 Task: Look for products from Earth Balance only.
Action: Mouse moved to (18, 82)
Screenshot: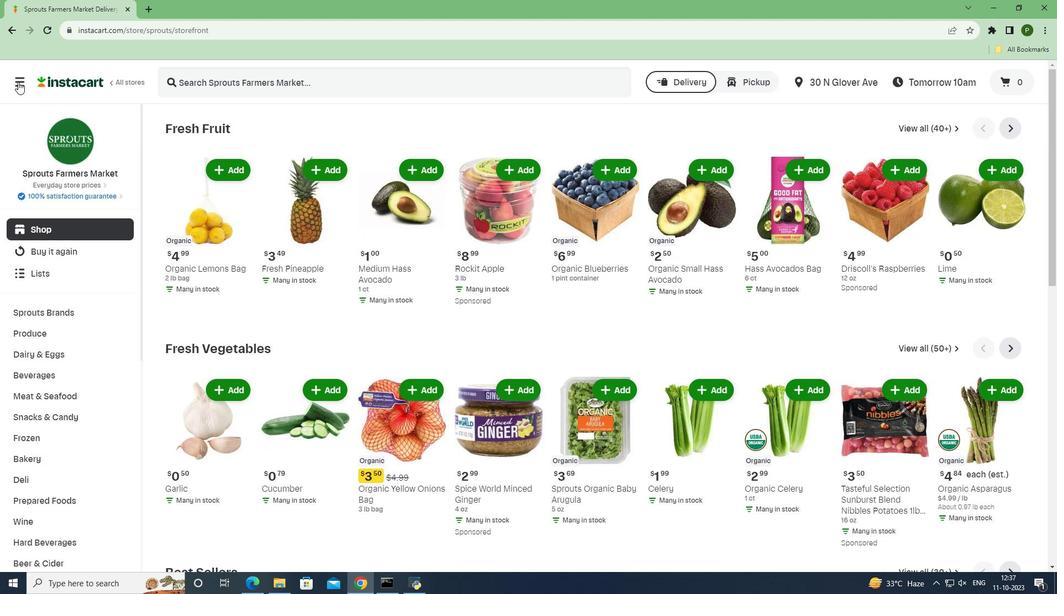 
Action: Mouse pressed left at (18, 82)
Screenshot: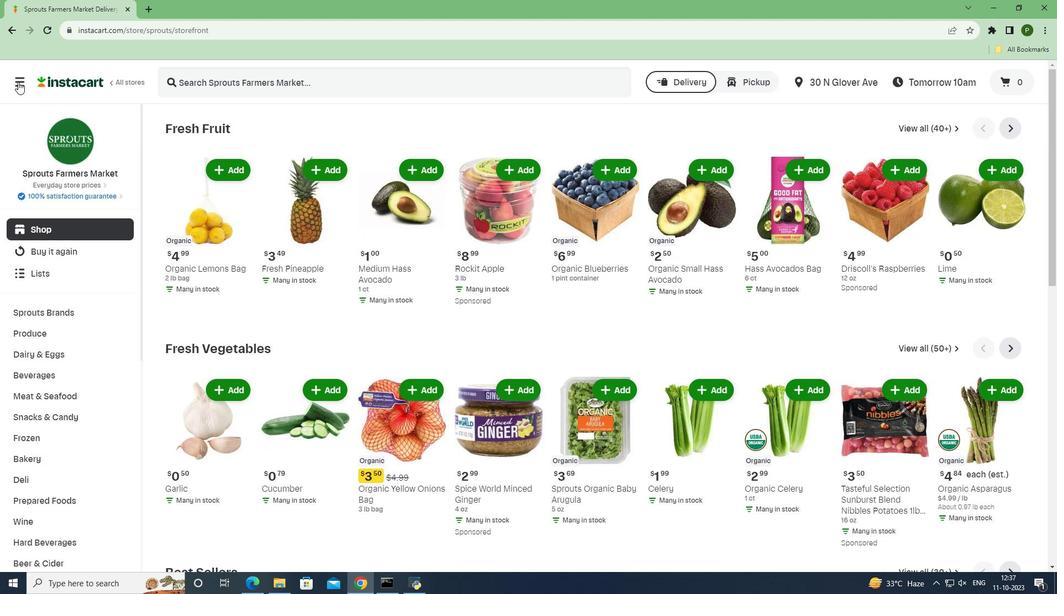 
Action: Mouse moved to (73, 287)
Screenshot: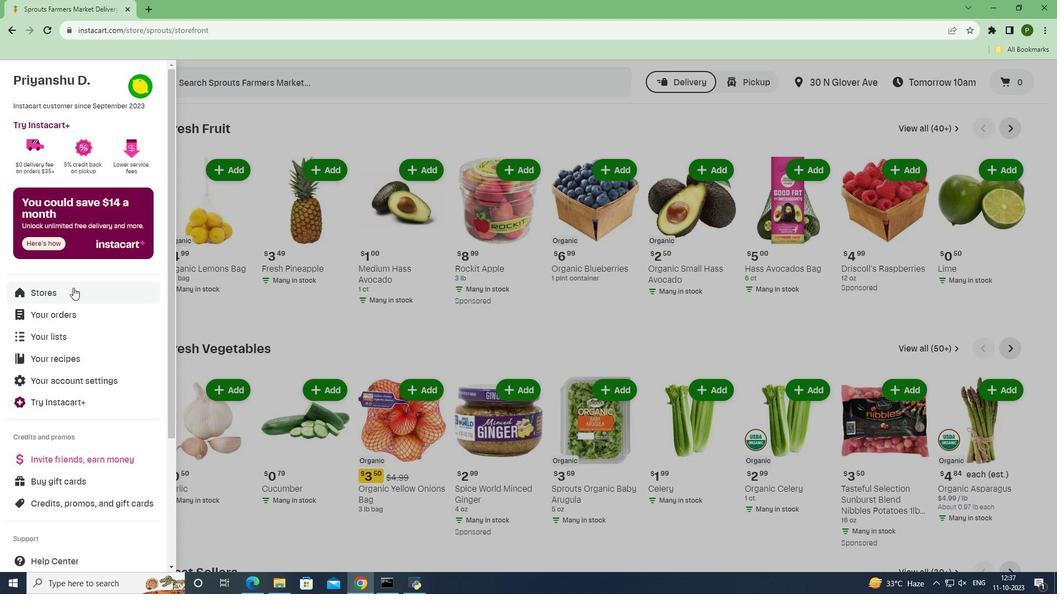 
Action: Mouse pressed left at (73, 287)
Screenshot: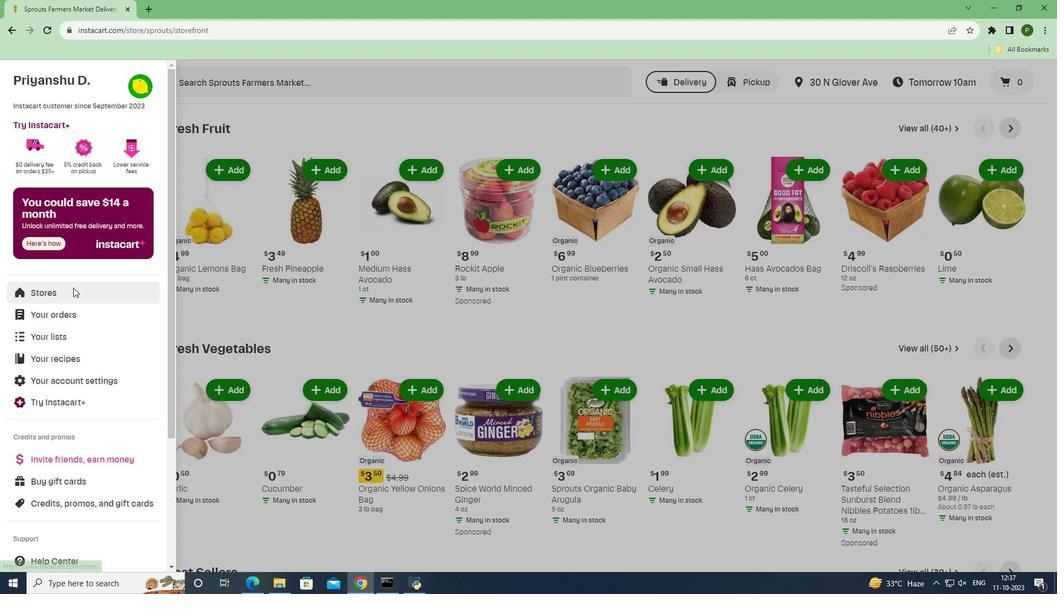 
Action: Mouse moved to (264, 123)
Screenshot: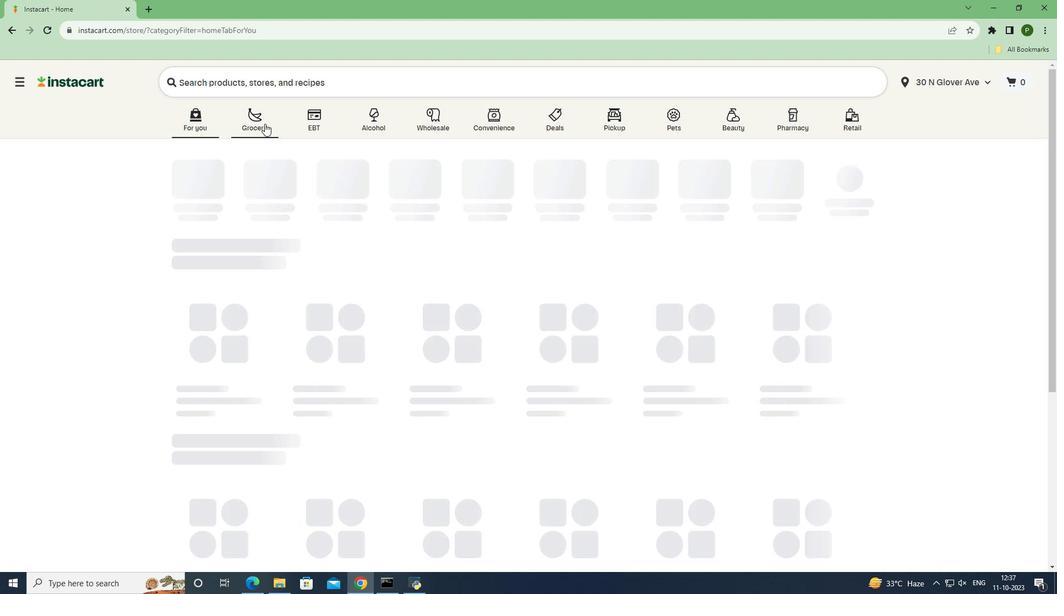 
Action: Mouse pressed left at (264, 123)
Screenshot: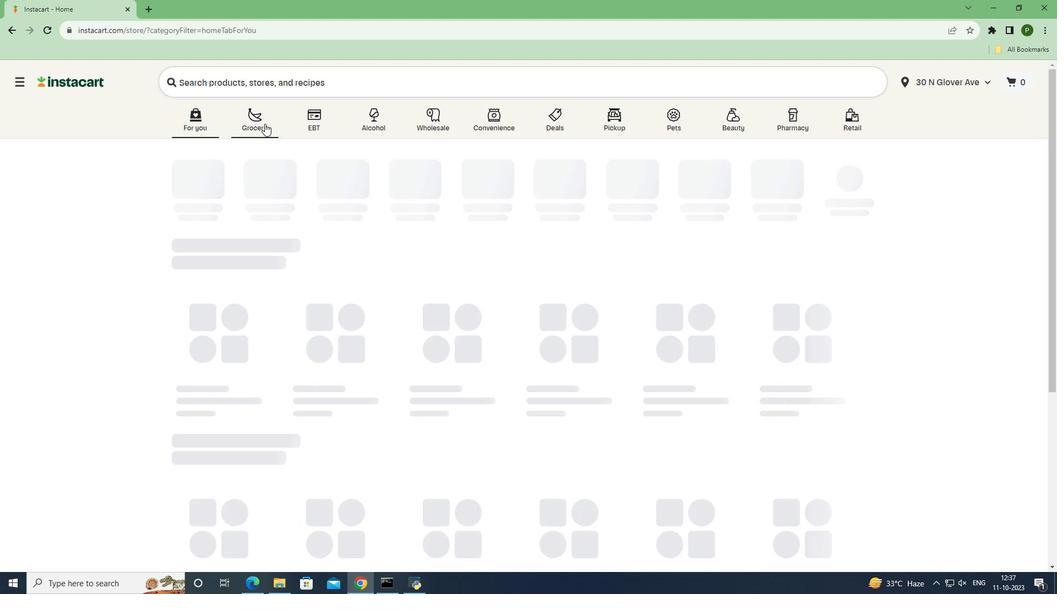 
Action: Mouse moved to (421, 251)
Screenshot: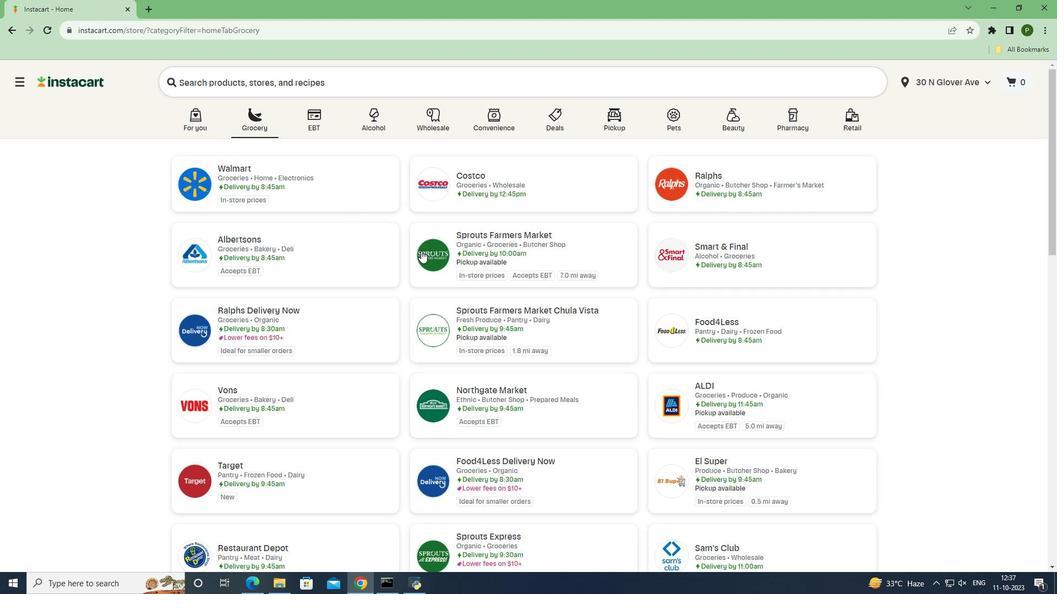 
Action: Mouse pressed left at (421, 251)
Screenshot: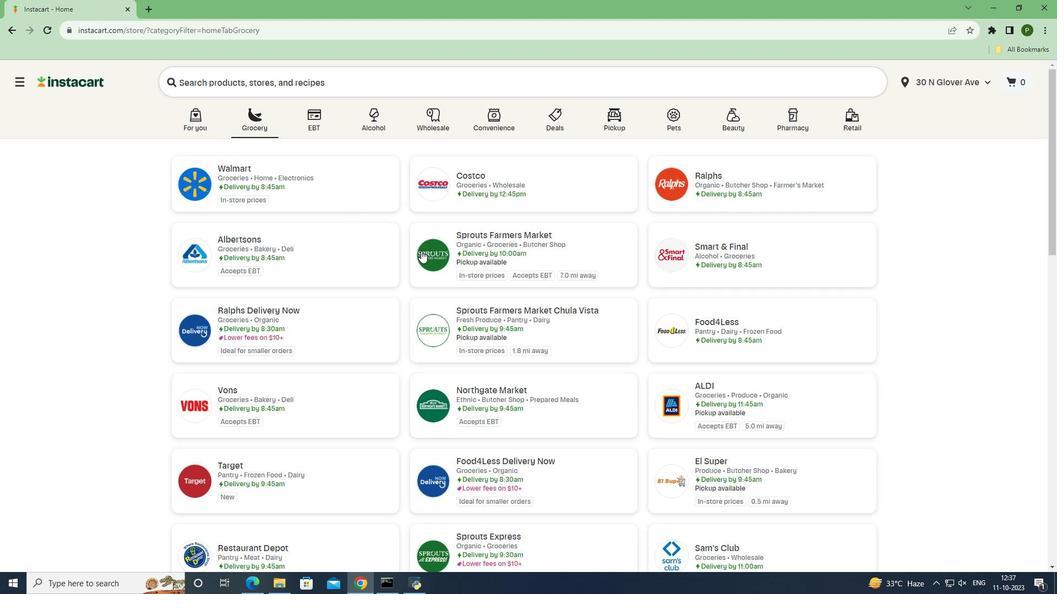 
Action: Mouse moved to (101, 357)
Screenshot: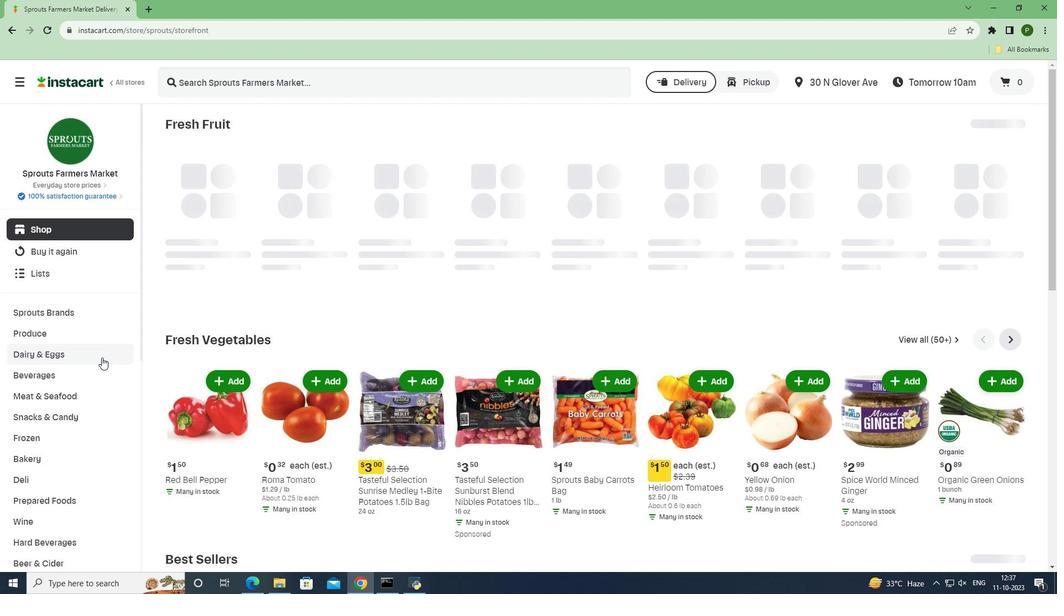 
Action: Mouse pressed left at (101, 357)
Screenshot: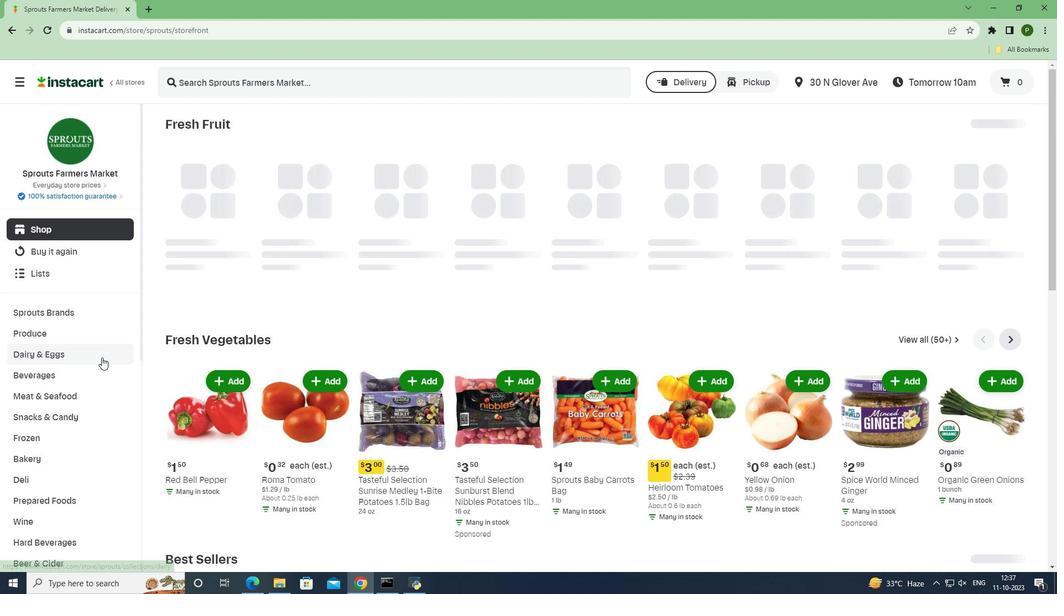 
Action: Mouse moved to (61, 463)
Screenshot: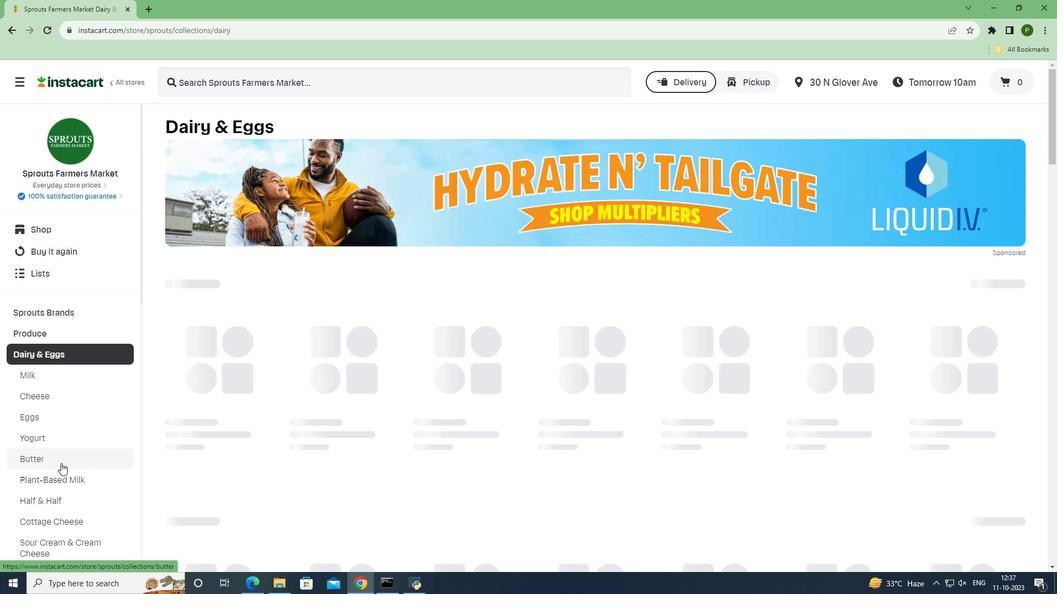 
Action: Mouse pressed left at (61, 463)
Screenshot: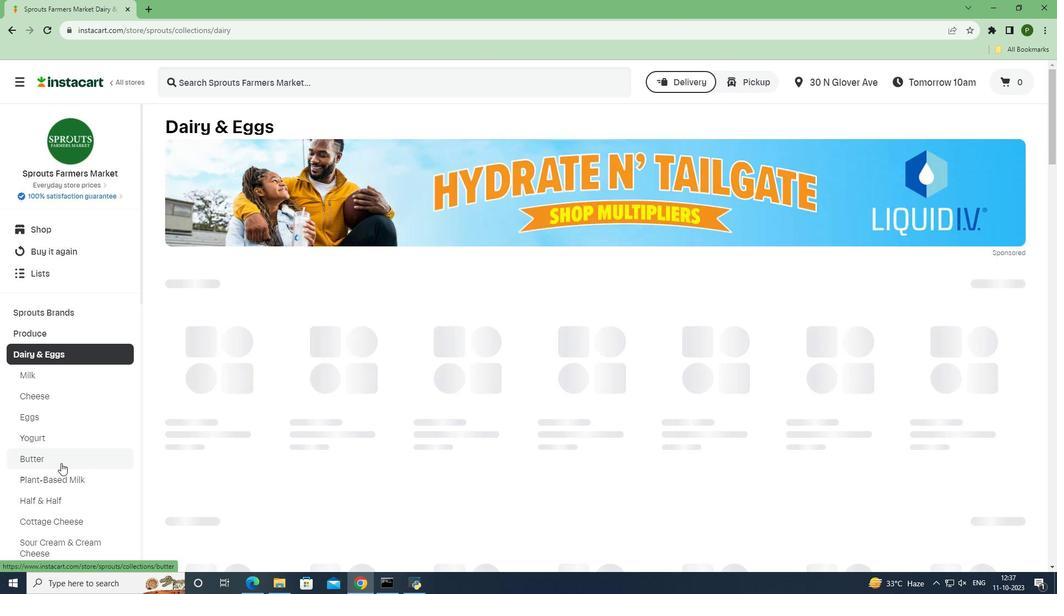 
Action: Mouse moved to (354, 258)
Screenshot: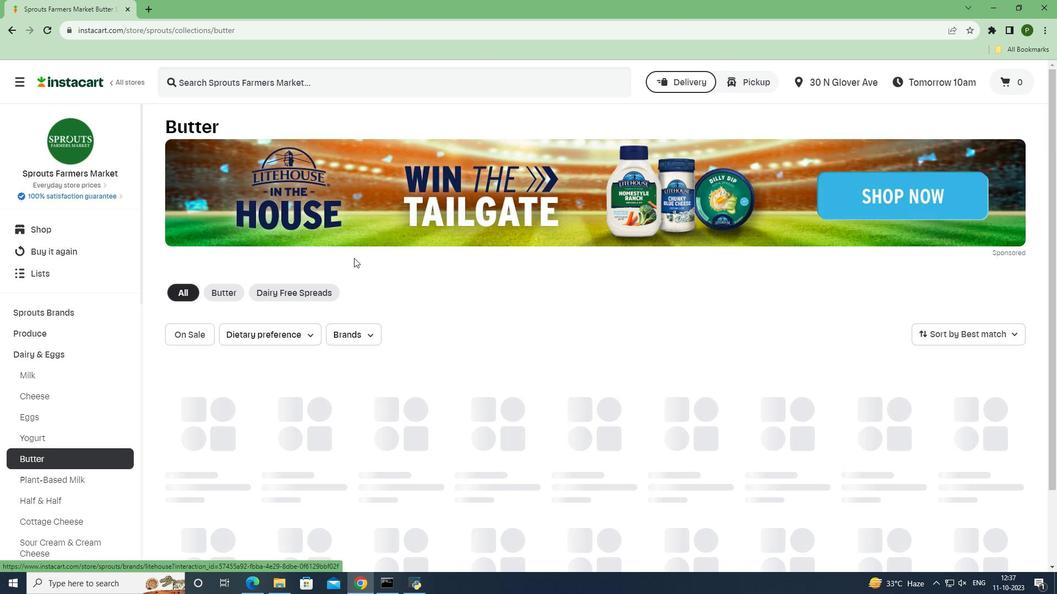 
Action: Mouse scrolled (354, 257) with delta (0, 0)
Screenshot: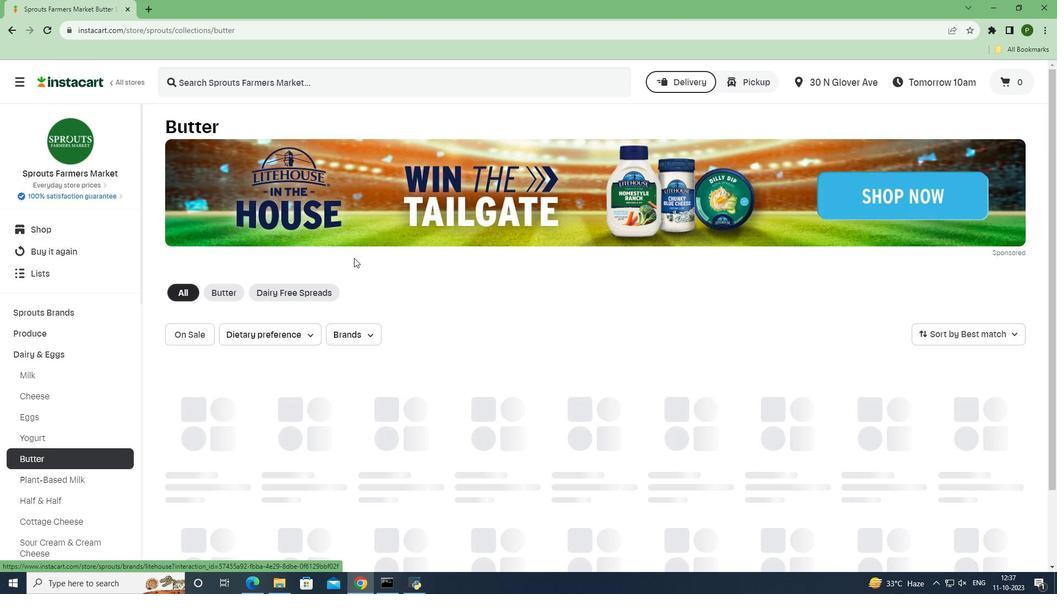 
Action: Mouse scrolled (354, 257) with delta (0, 0)
Screenshot: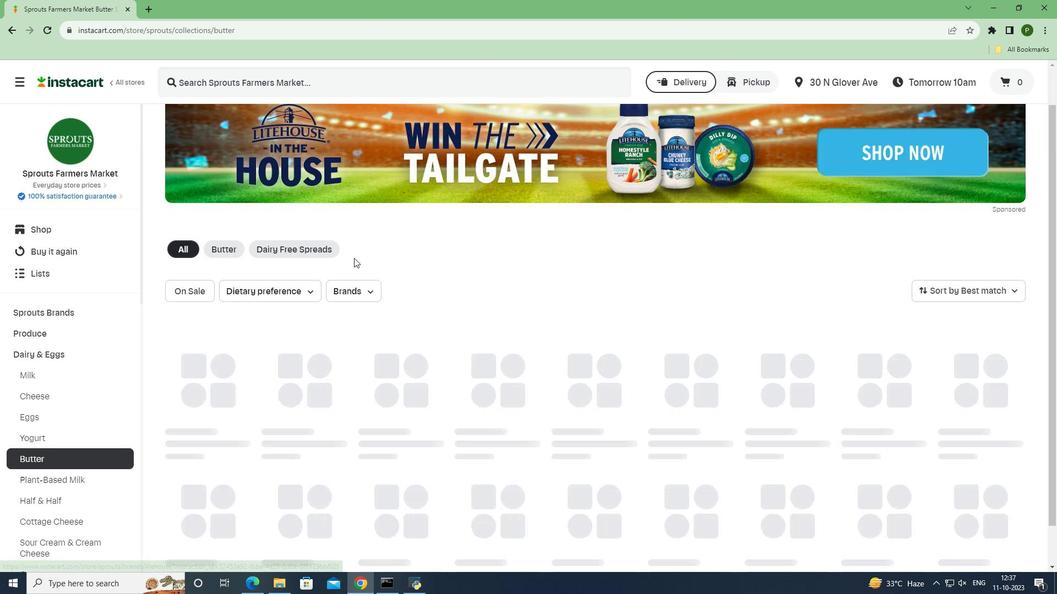 
Action: Mouse scrolled (354, 257) with delta (0, 0)
Screenshot: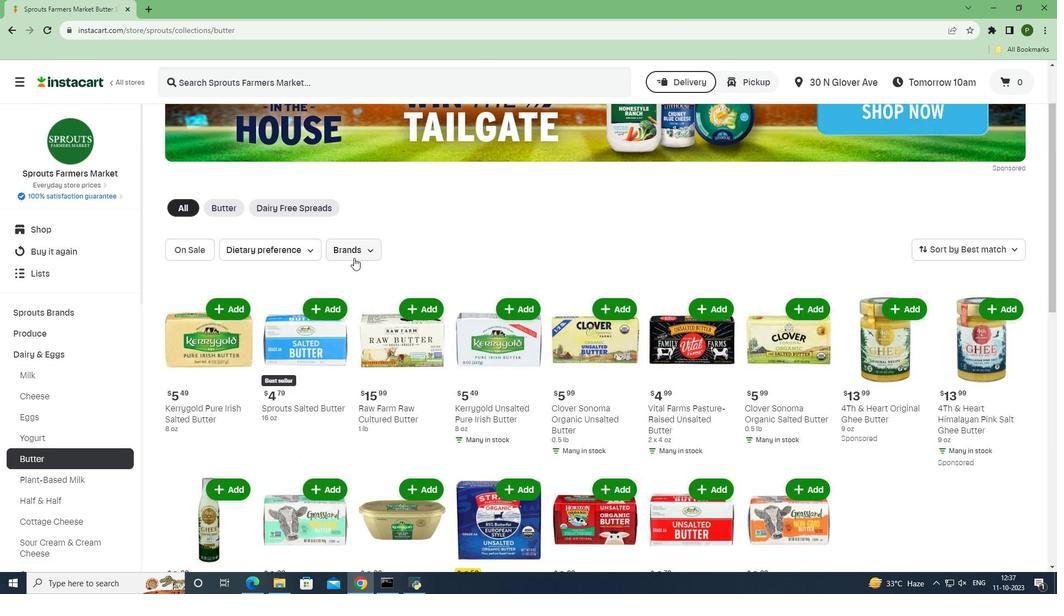 
Action: Mouse moved to (351, 194)
Screenshot: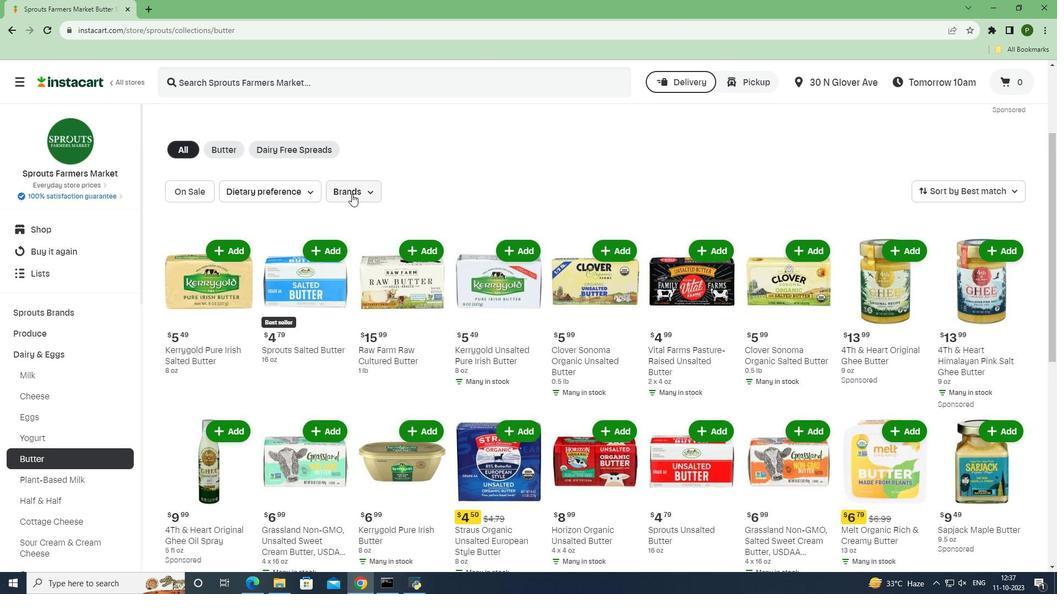 
Action: Mouse pressed left at (351, 194)
Screenshot: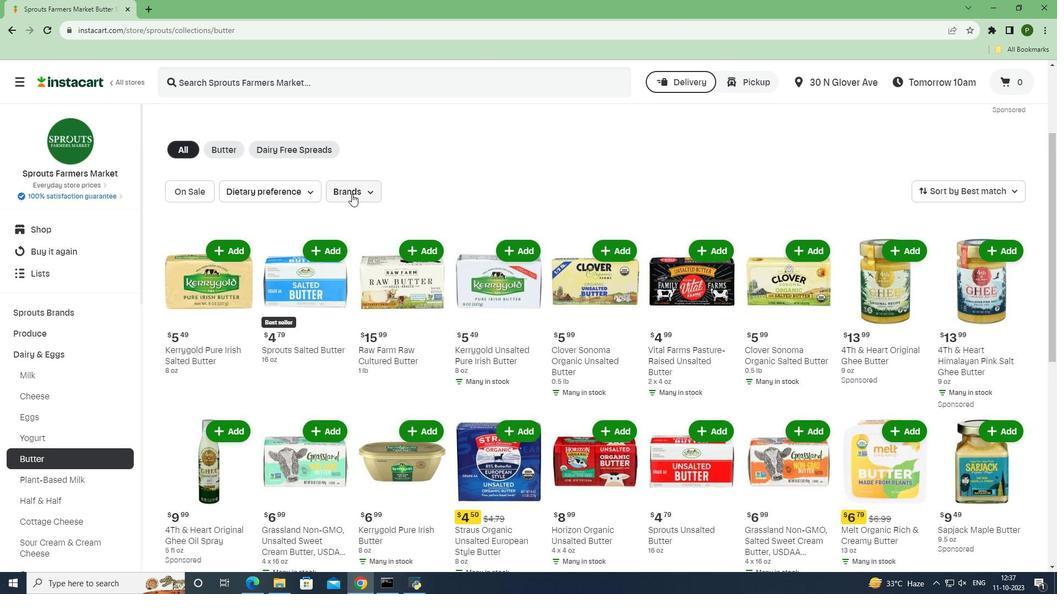 
Action: Mouse moved to (365, 252)
Screenshot: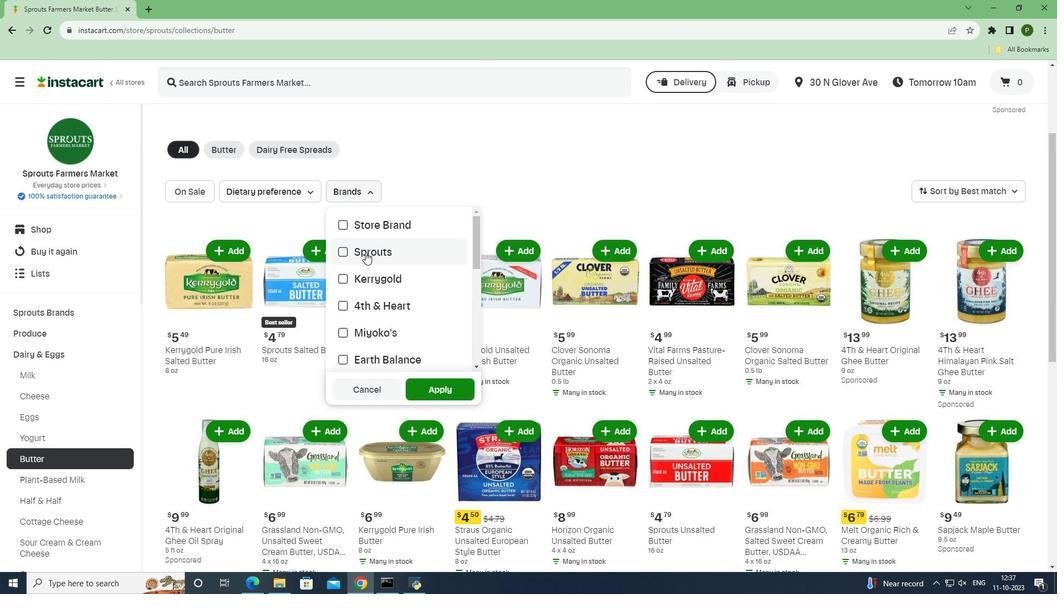 
Action: Mouse scrolled (365, 252) with delta (0, 0)
Screenshot: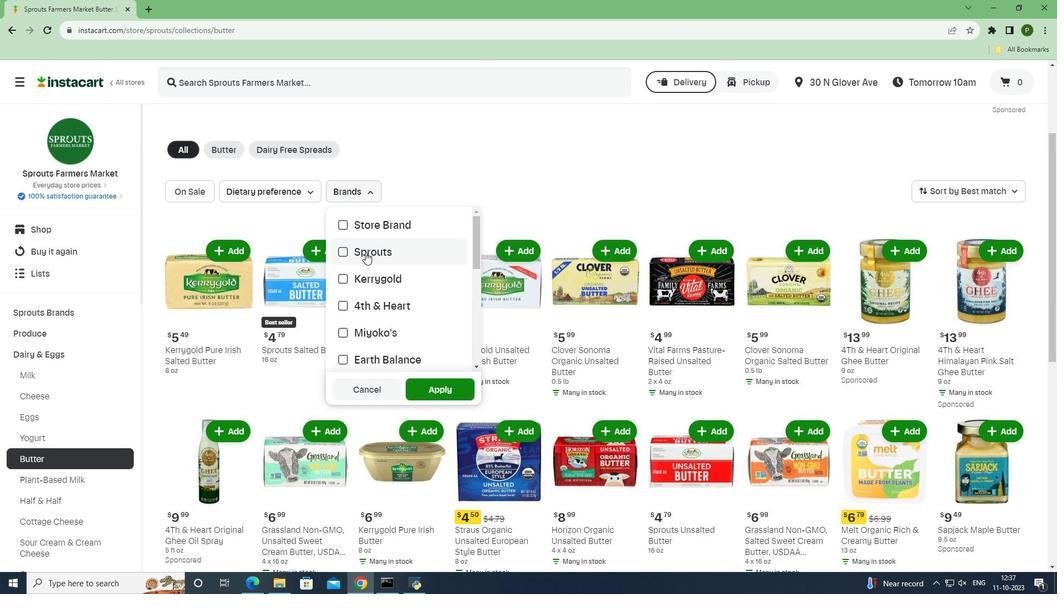 
Action: Mouse moved to (355, 301)
Screenshot: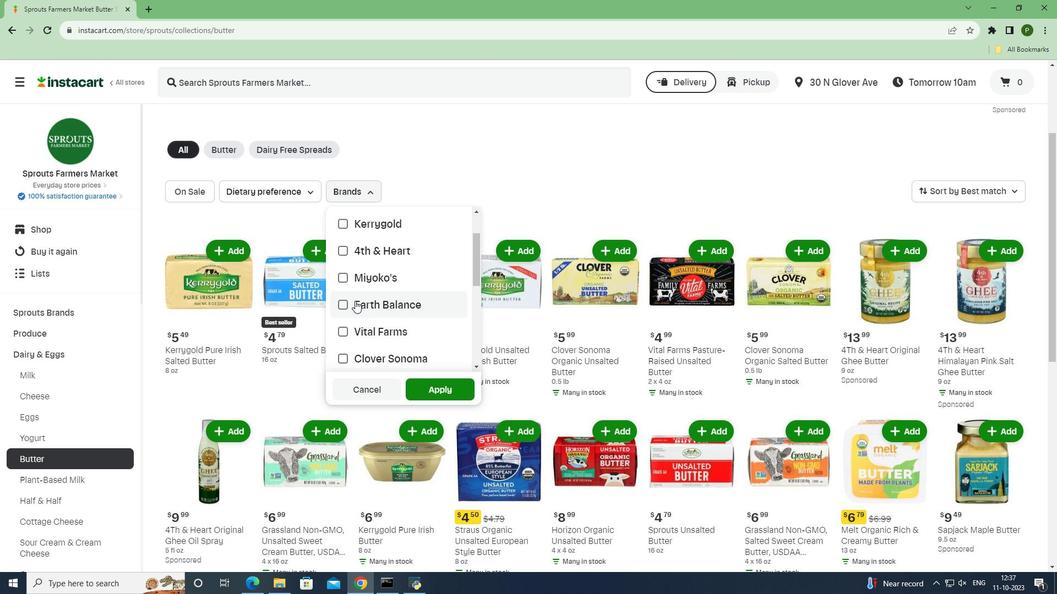 
Action: Mouse pressed left at (355, 301)
Screenshot: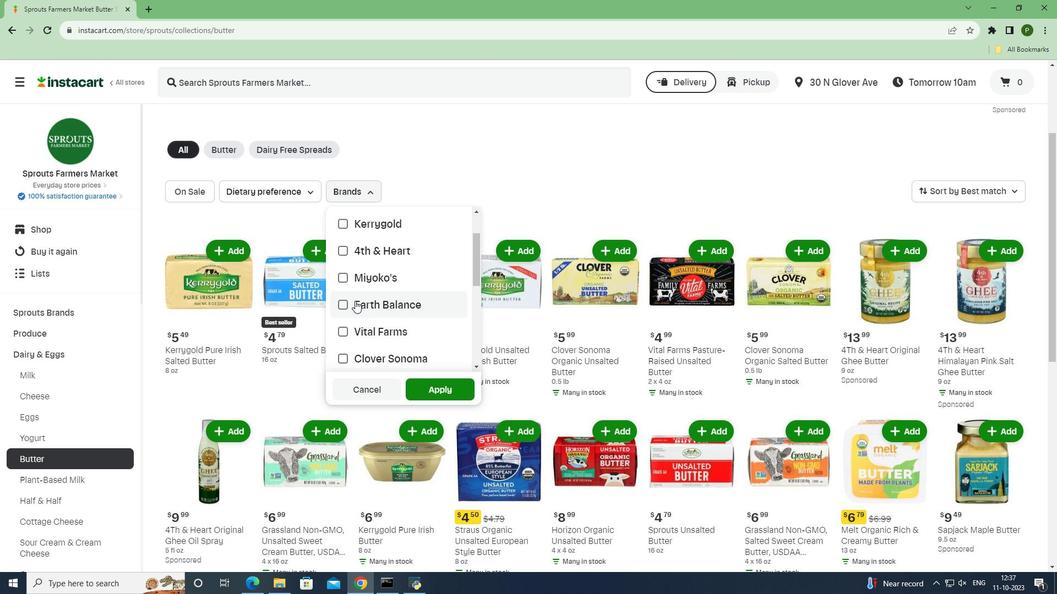
Action: Mouse moved to (425, 382)
Screenshot: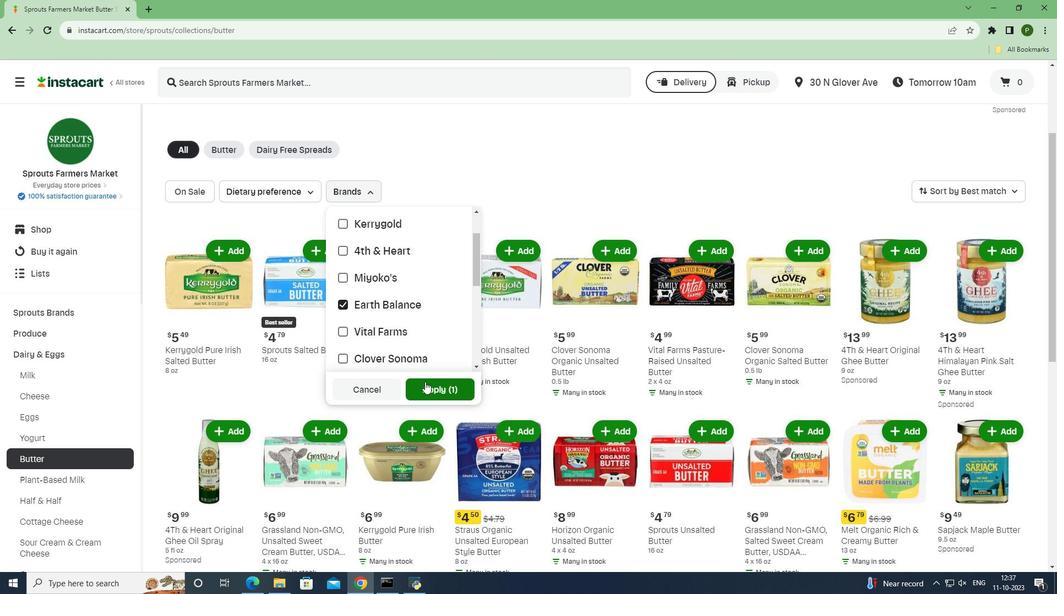 
Action: Mouse pressed left at (425, 382)
Screenshot: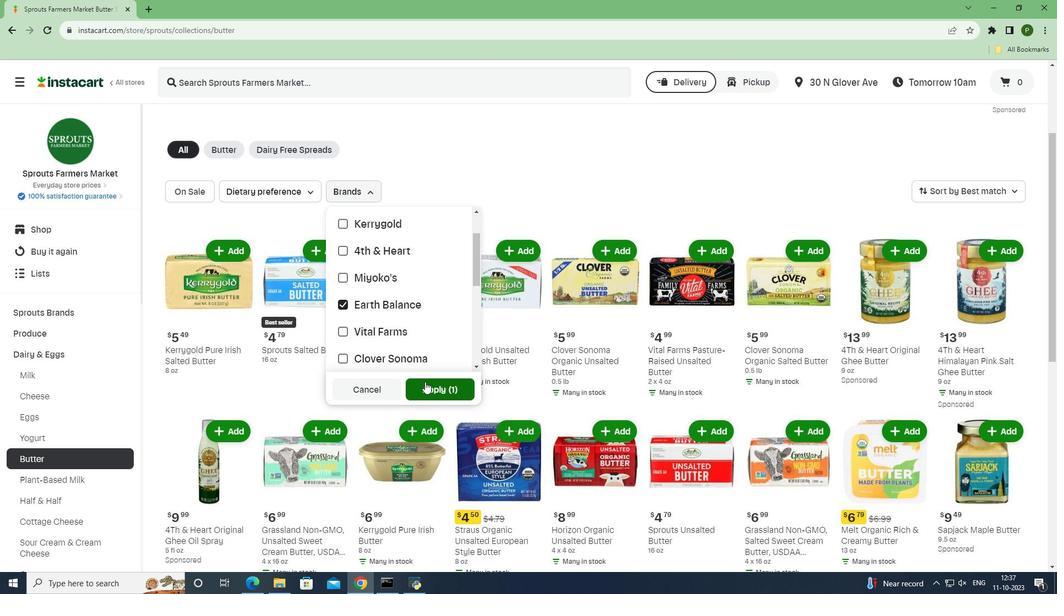 
Action: Mouse moved to (572, 447)
Screenshot: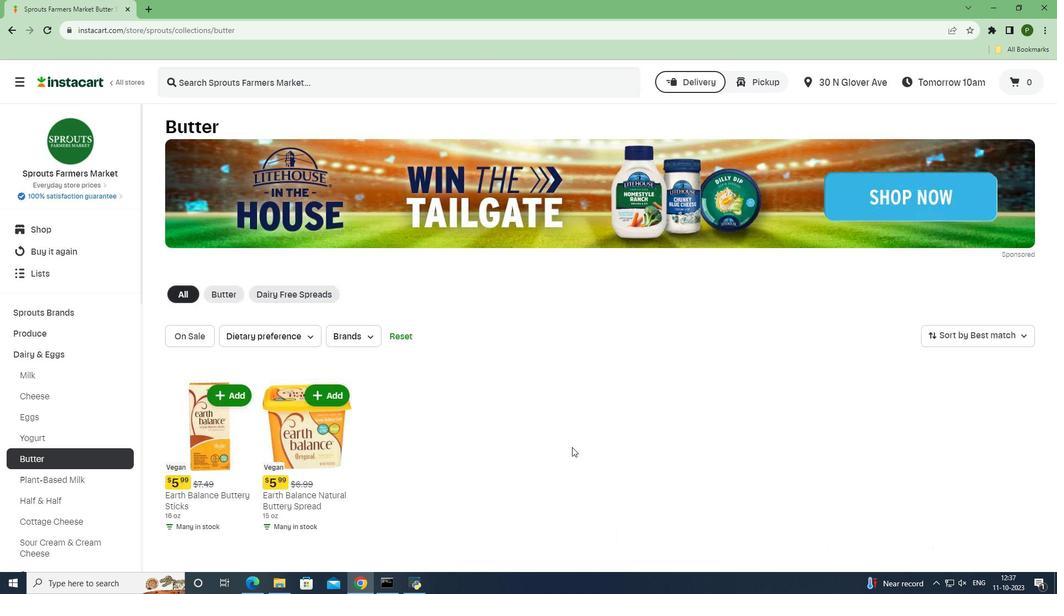 
